 Task: In get verified, turn off in-app notifications.
Action: Mouse moved to (672, 65)
Screenshot: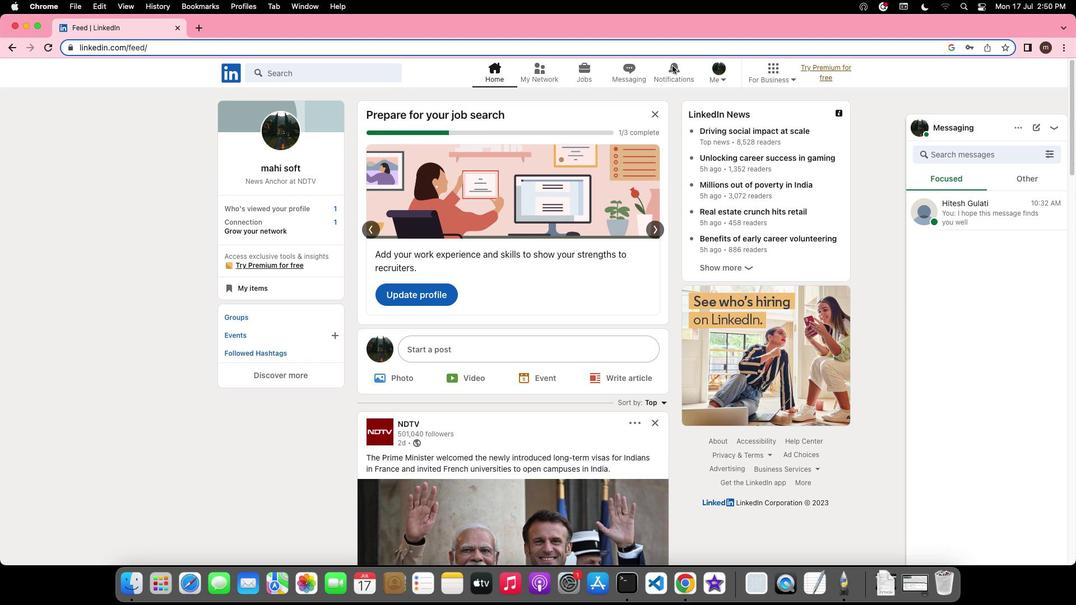 
Action: Mouse pressed left at (672, 65)
Screenshot: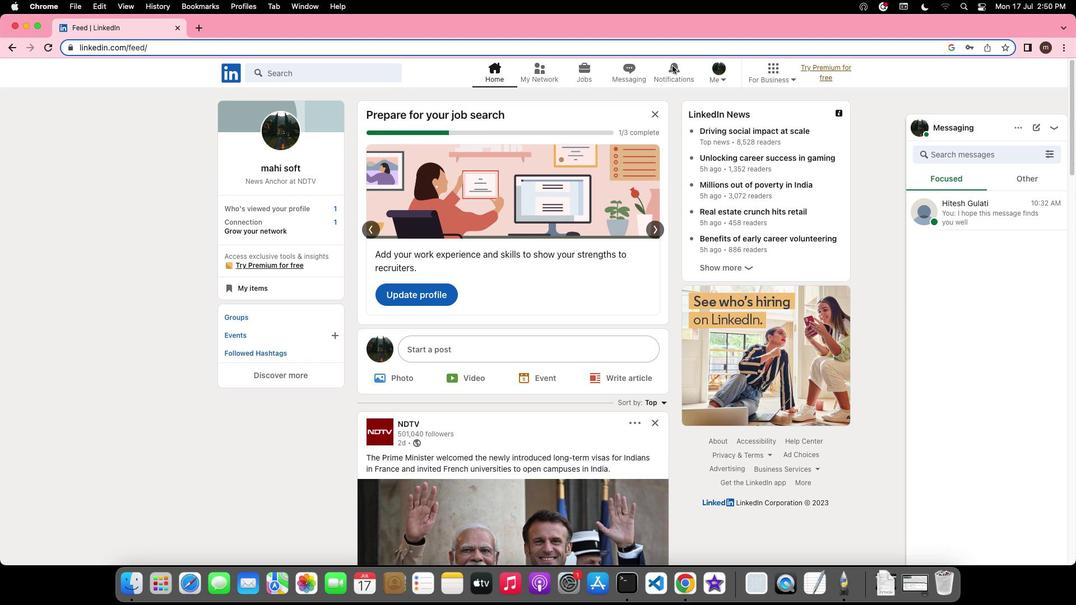 
Action: Mouse pressed left at (672, 65)
Screenshot: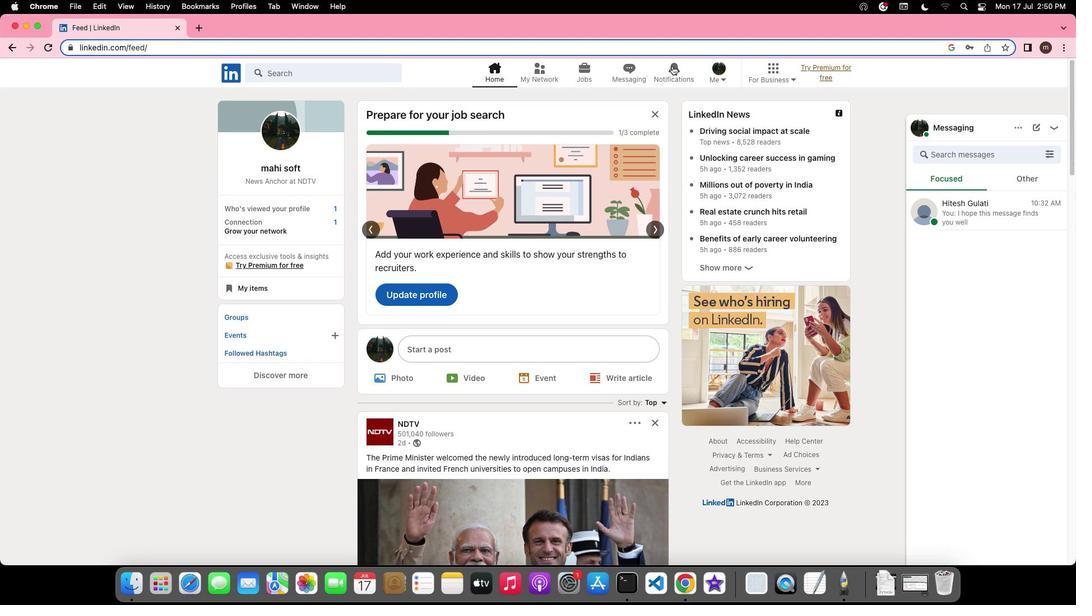 
Action: Mouse moved to (232, 145)
Screenshot: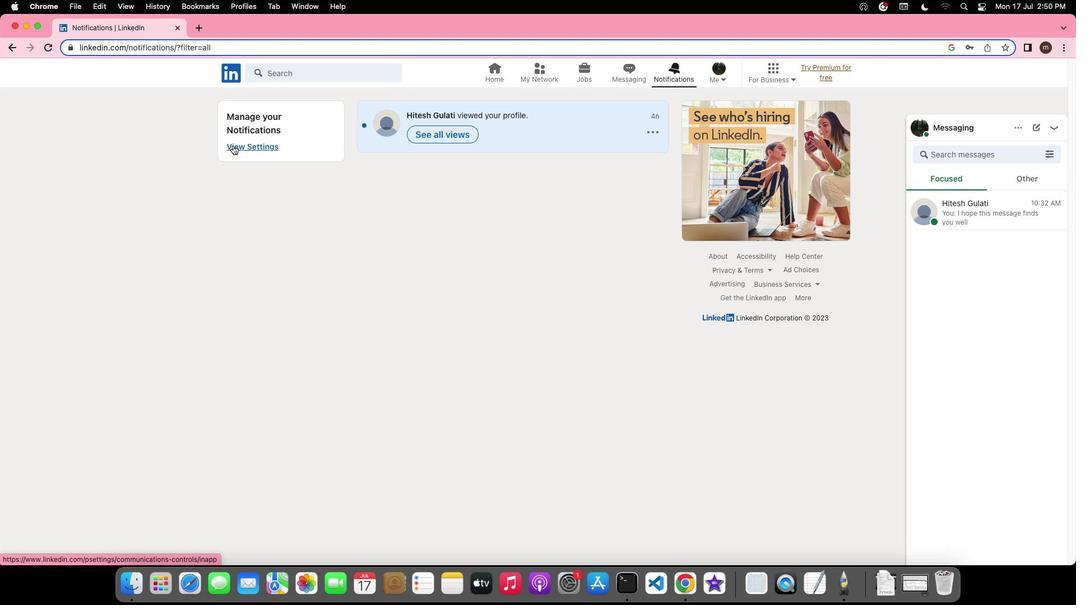 
Action: Mouse pressed left at (232, 145)
Screenshot: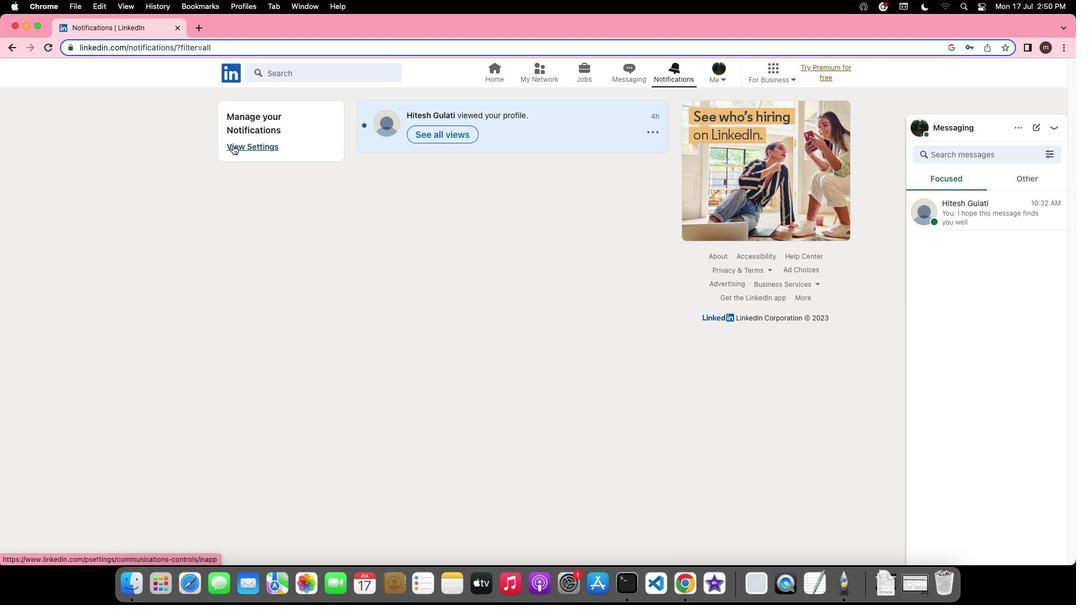 
Action: Mouse moved to (442, 481)
Screenshot: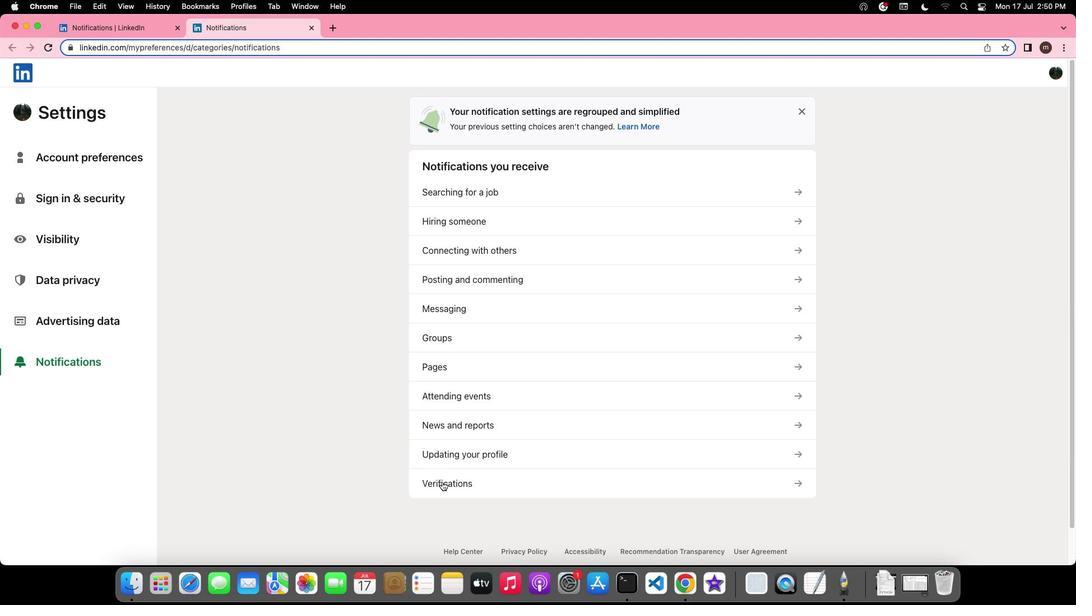 
Action: Mouse pressed left at (442, 481)
Screenshot: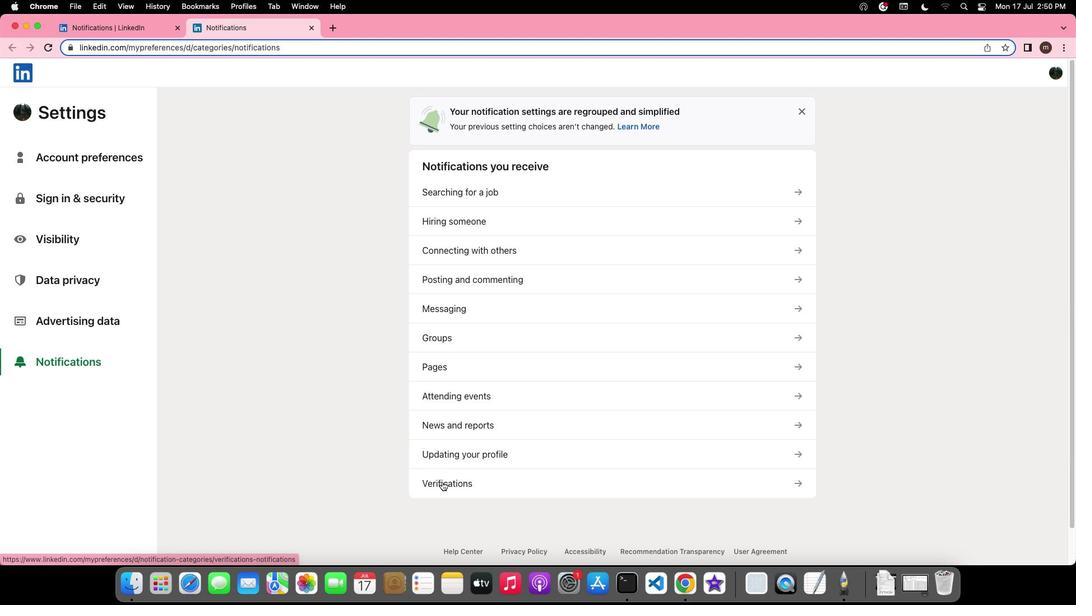 
Action: Mouse moved to (797, 180)
Screenshot: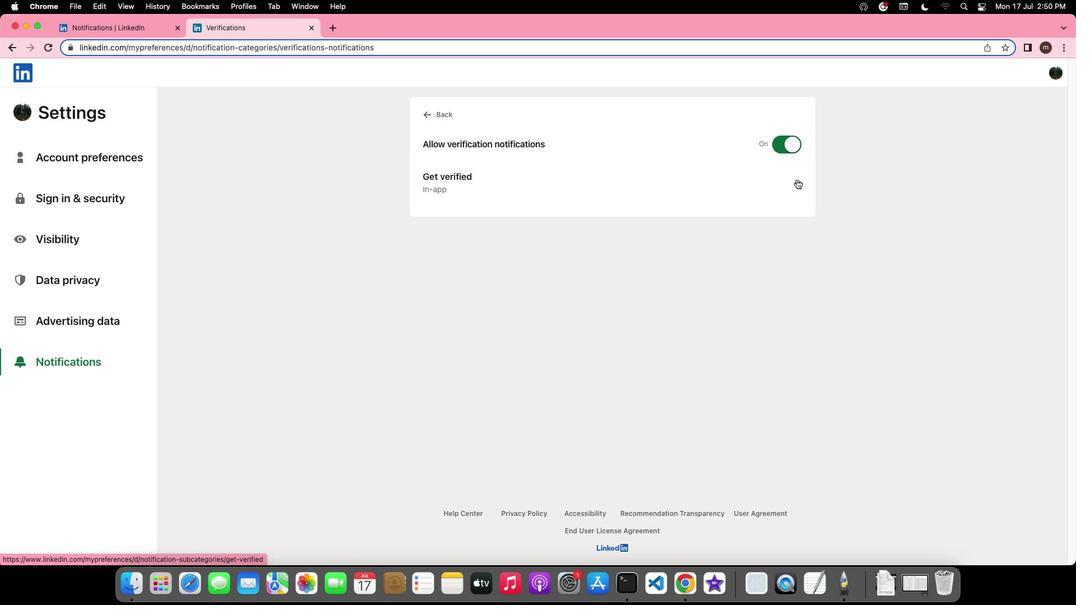 
Action: Mouse pressed left at (797, 180)
Screenshot: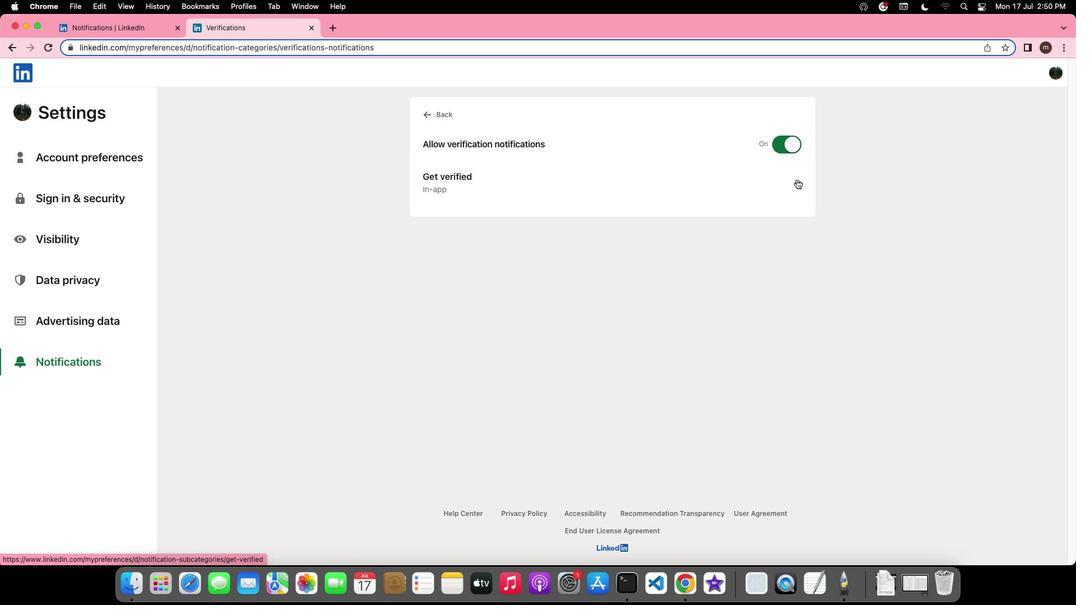 
Action: Mouse moved to (783, 208)
Screenshot: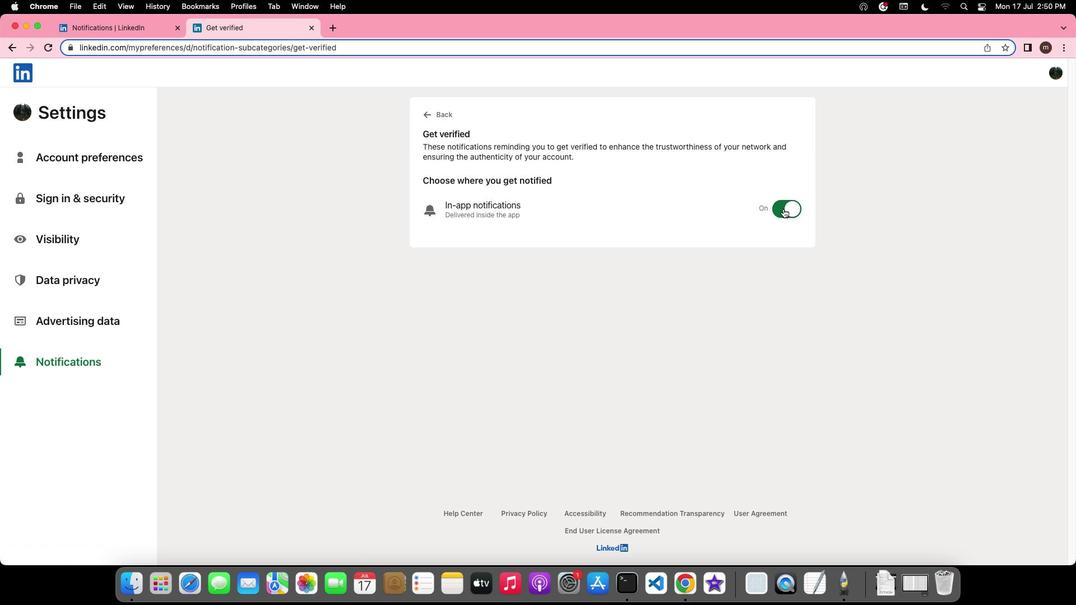 
Action: Mouse pressed left at (783, 208)
Screenshot: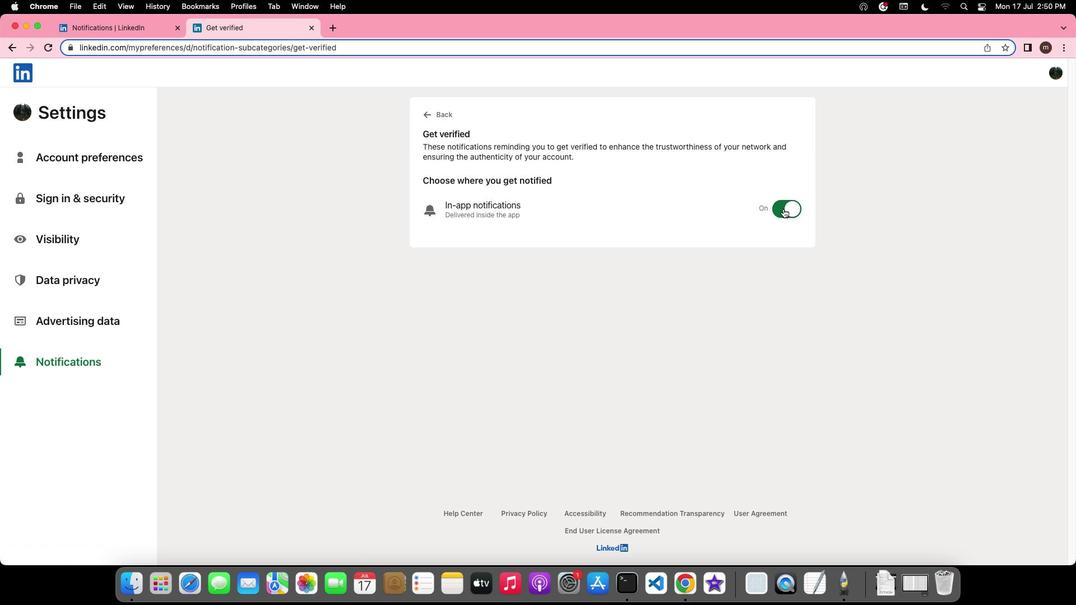 
Action: Mouse moved to (774, 237)
Screenshot: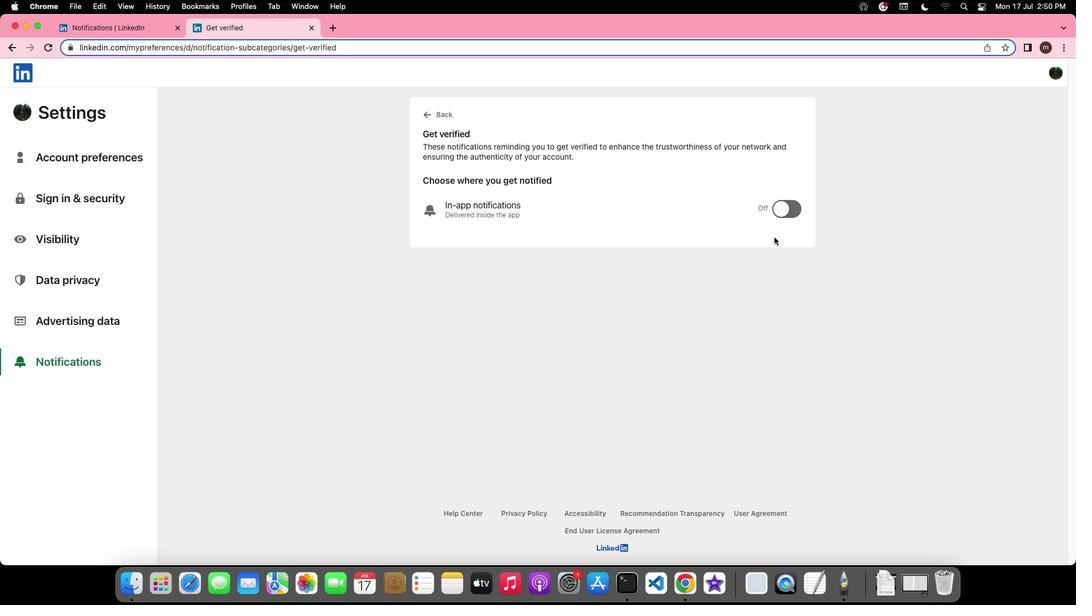 
